 Task: Set the Company name to "Equals" while find invoice.
Action: Mouse moved to (162, 22)
Screenshot: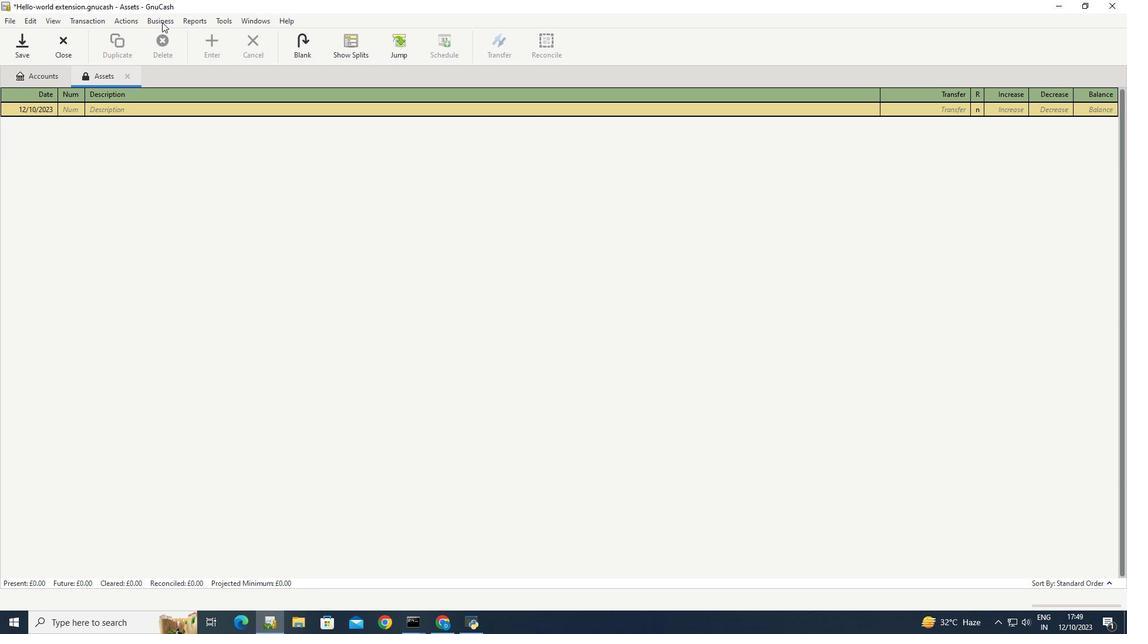 
Action: Mouse pressed left at (162, 22)
Screenshot: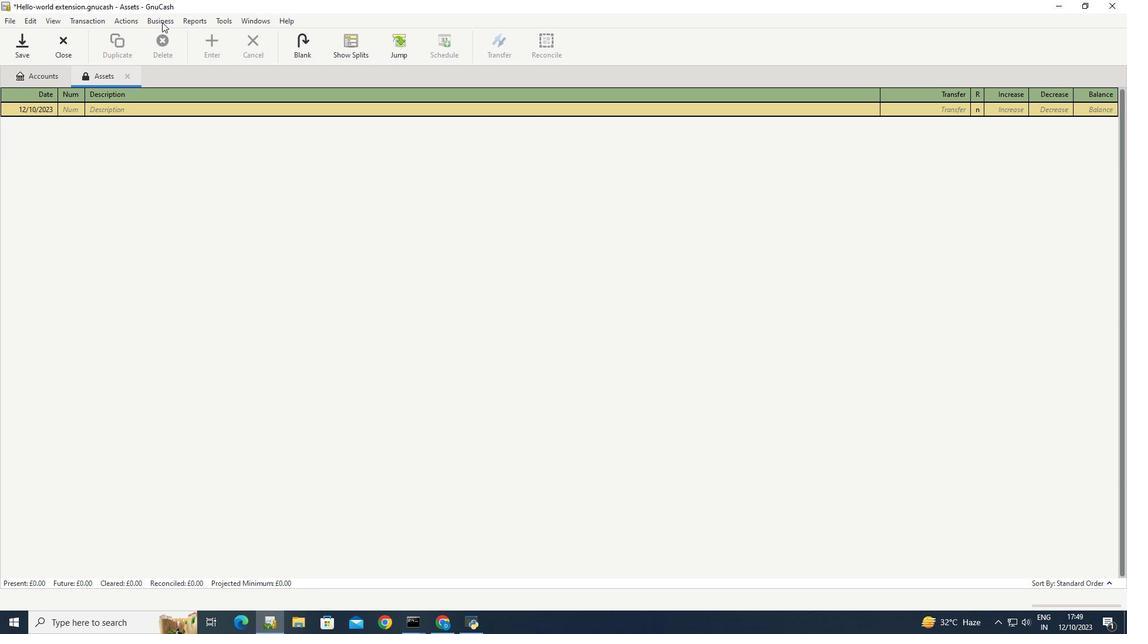 
Action: Mouse moved to (300, 92)
Screenshot: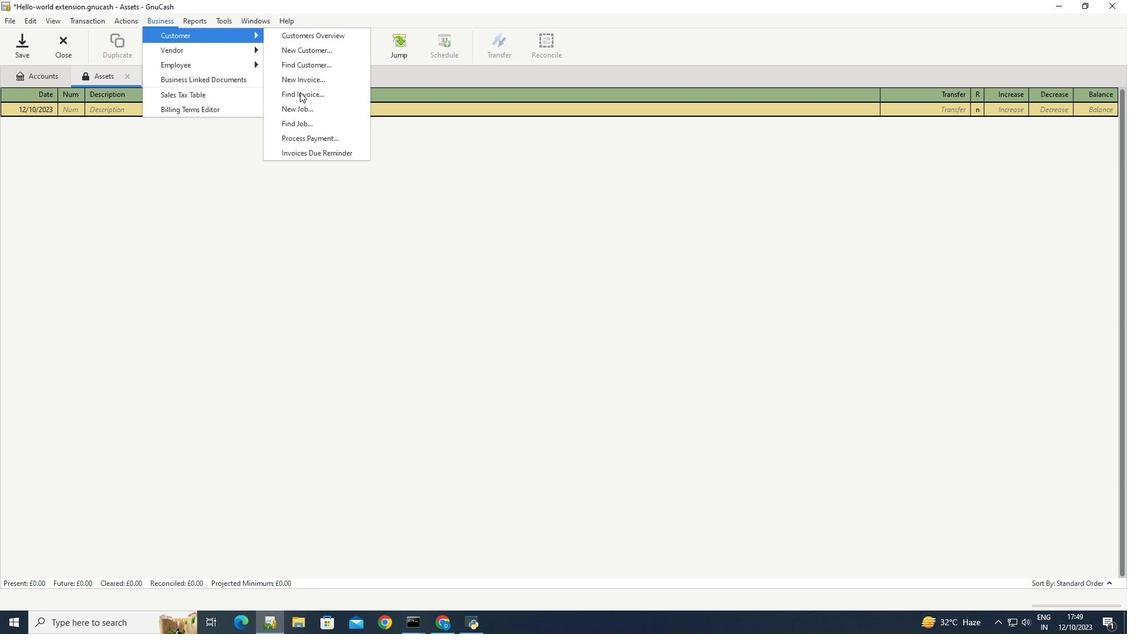 
Action: Mouse pressed left at (300, 92)
Screenshot: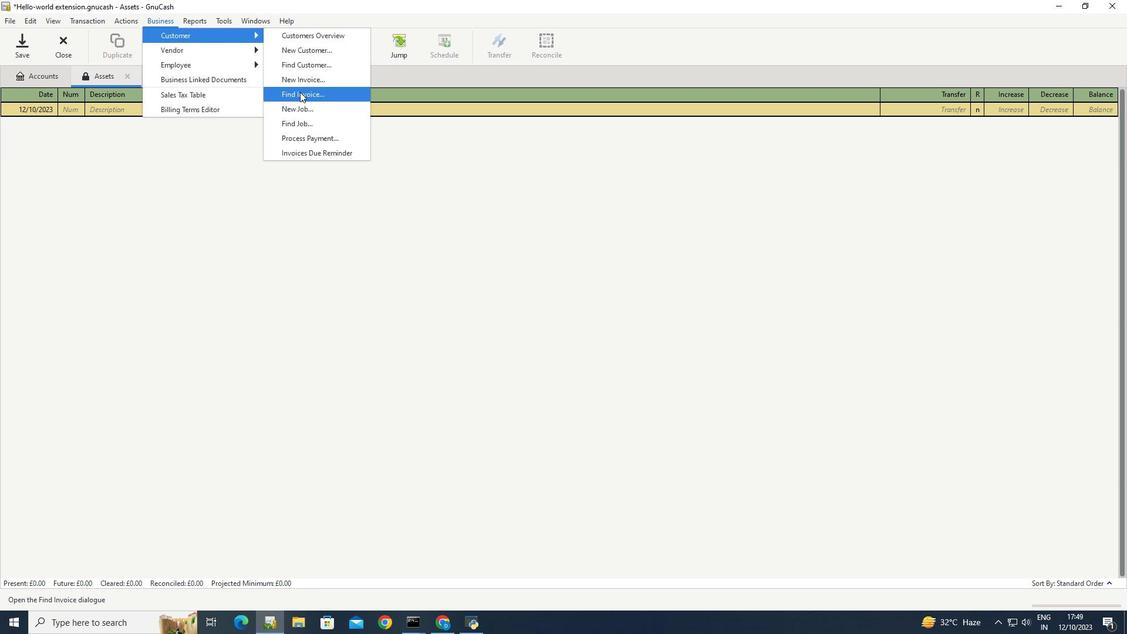 
Action: Mouse moved to (436, 274)
Screenshot: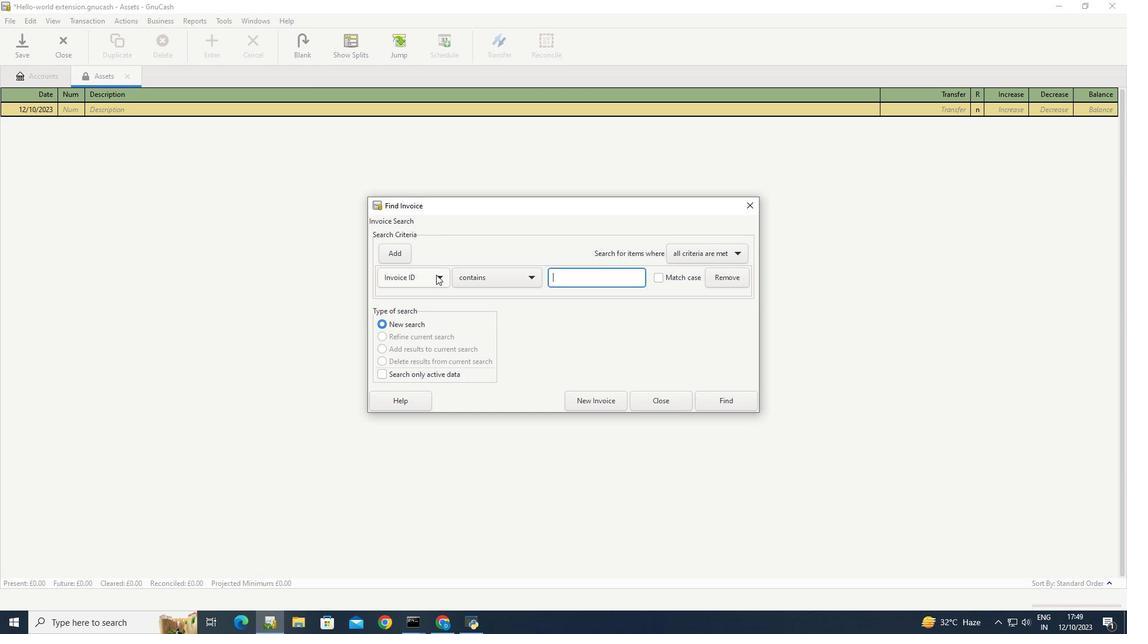 
Action: Mouse pressed left at (436, 274)
Screenshot: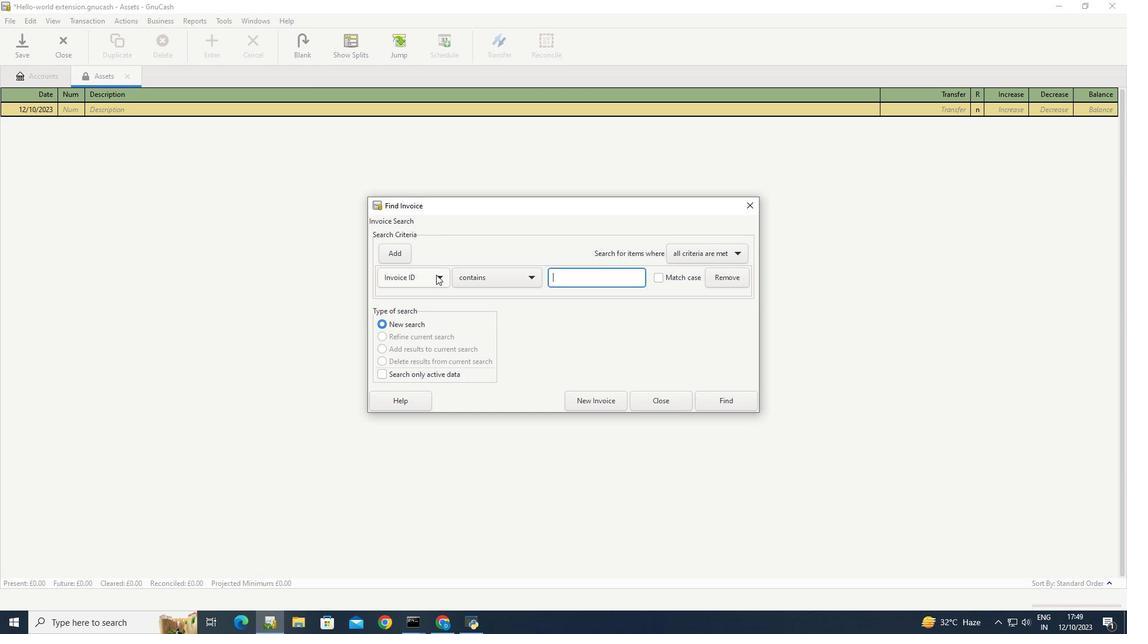 
Action: Mouse moved to (412, 298)
Screenshot: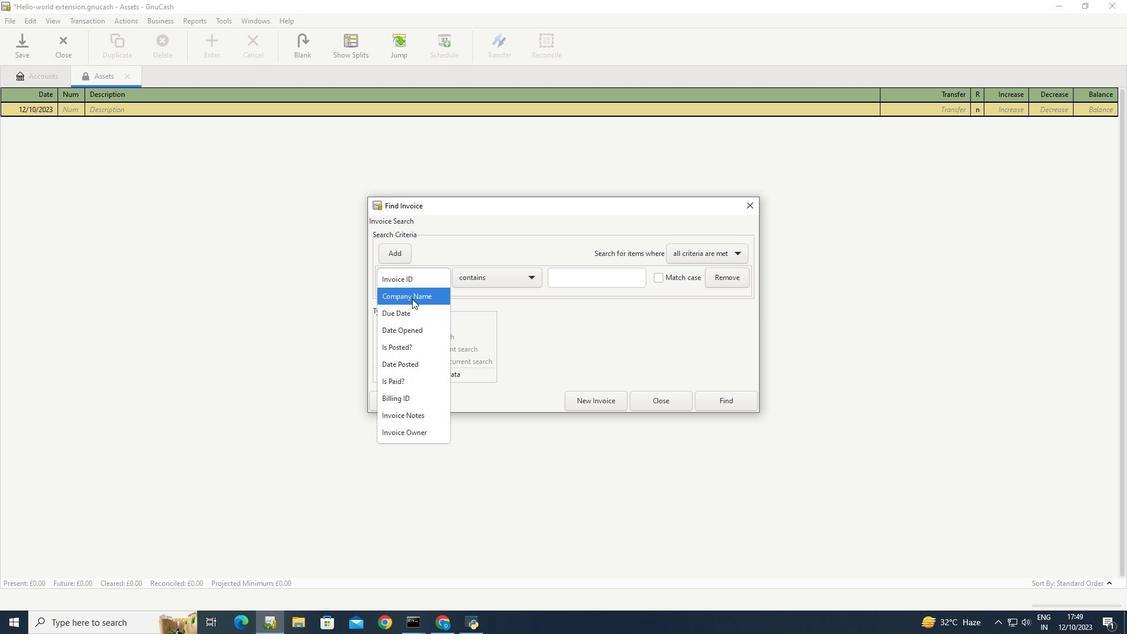 
Action: Mouse pressed left at (412, 298)
Screenshot: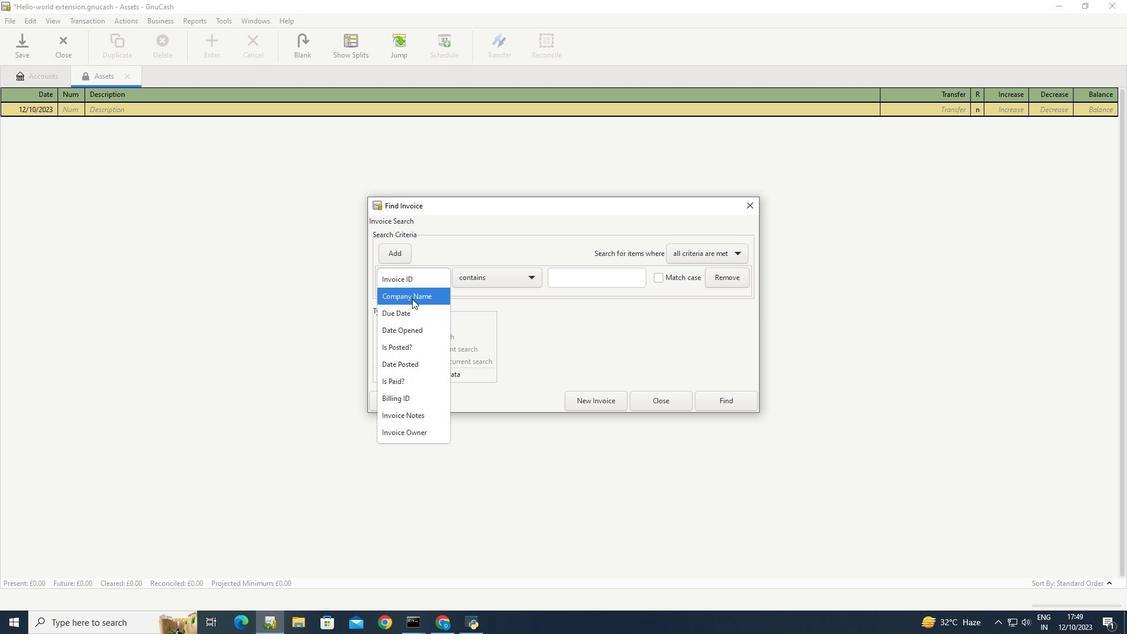 
Action: Mouse moved to (530, 276)
Screenshot: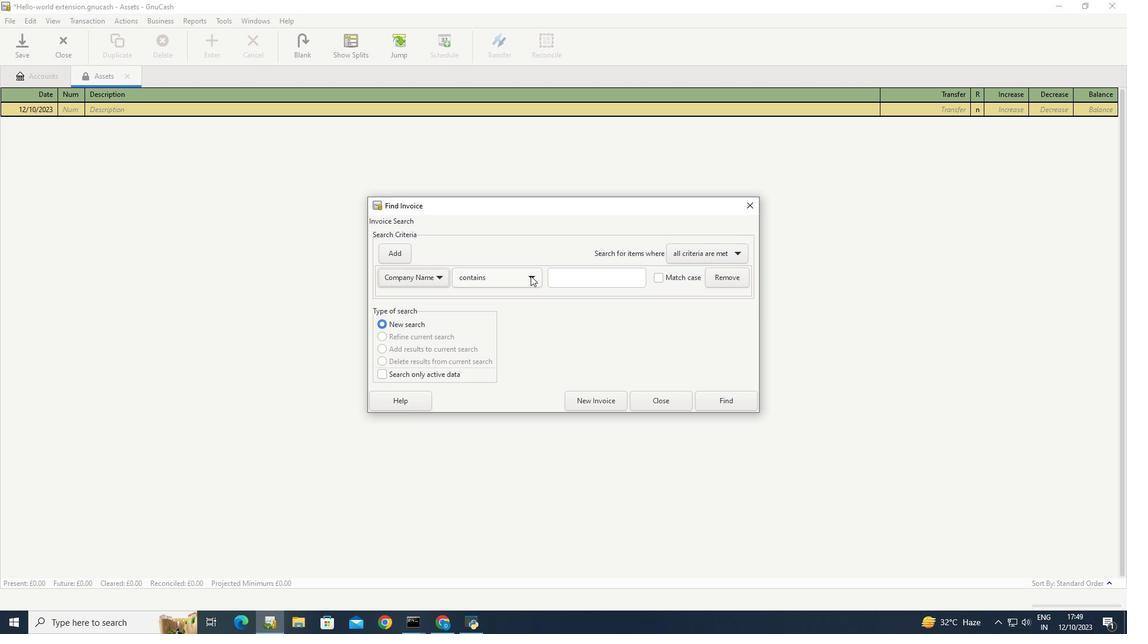 
Action: Mouse pressed left at (530, 276)
Screenshot: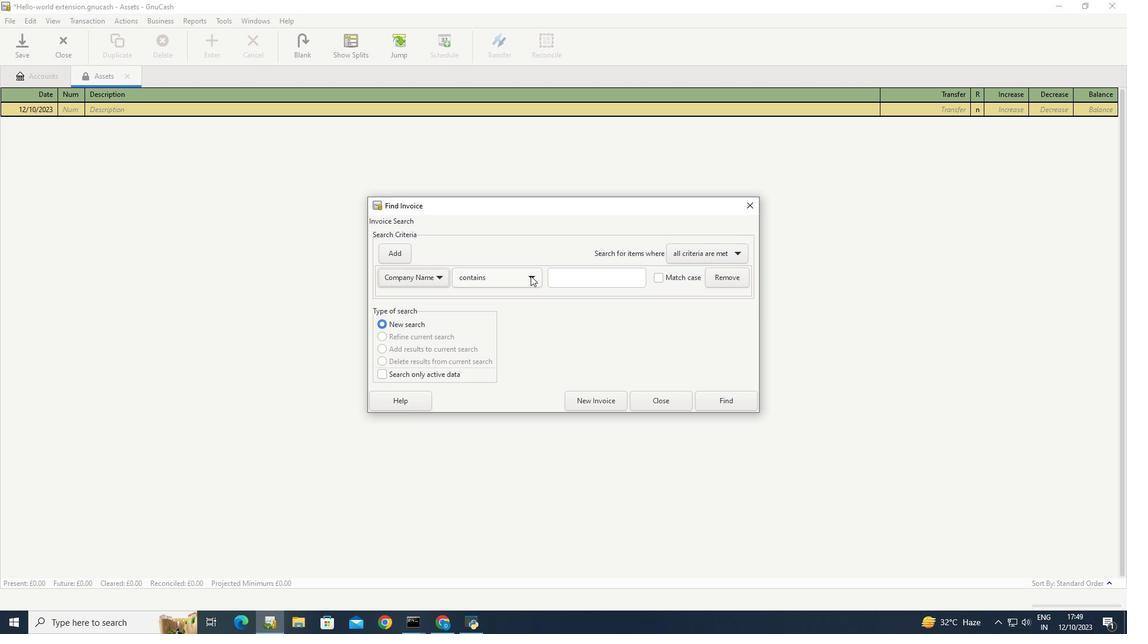 
Action: Mouse moved to (474, 299)
Screenshot: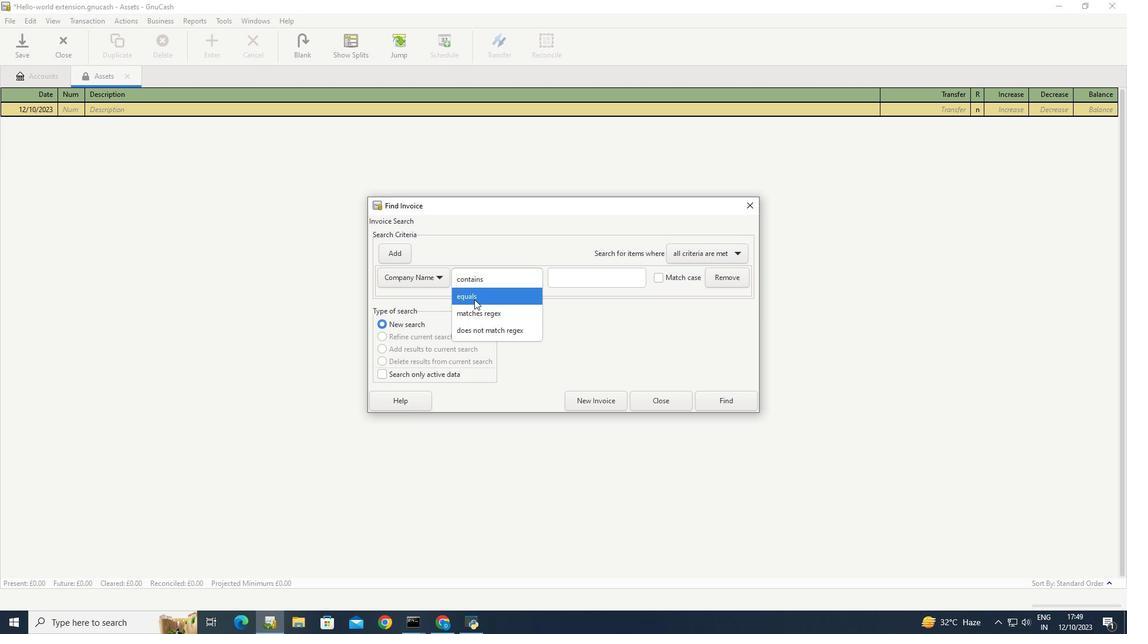 
Action: Mouse pressed left at (474, 299)
Screenshot: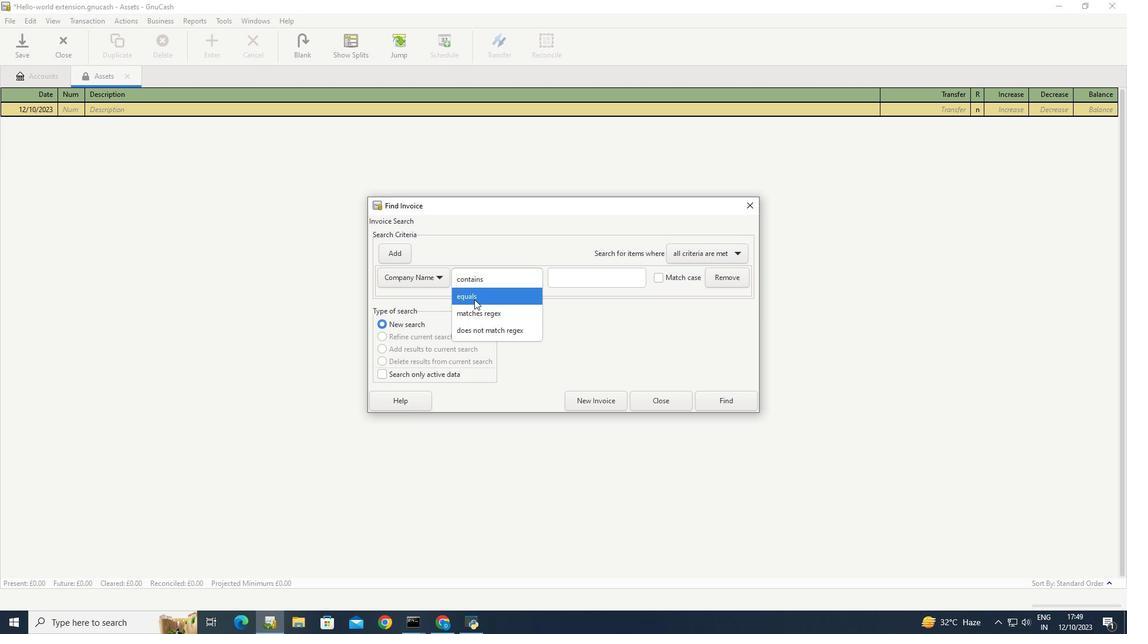 
Action: Mouse moved to (544, 319)
Screenshot: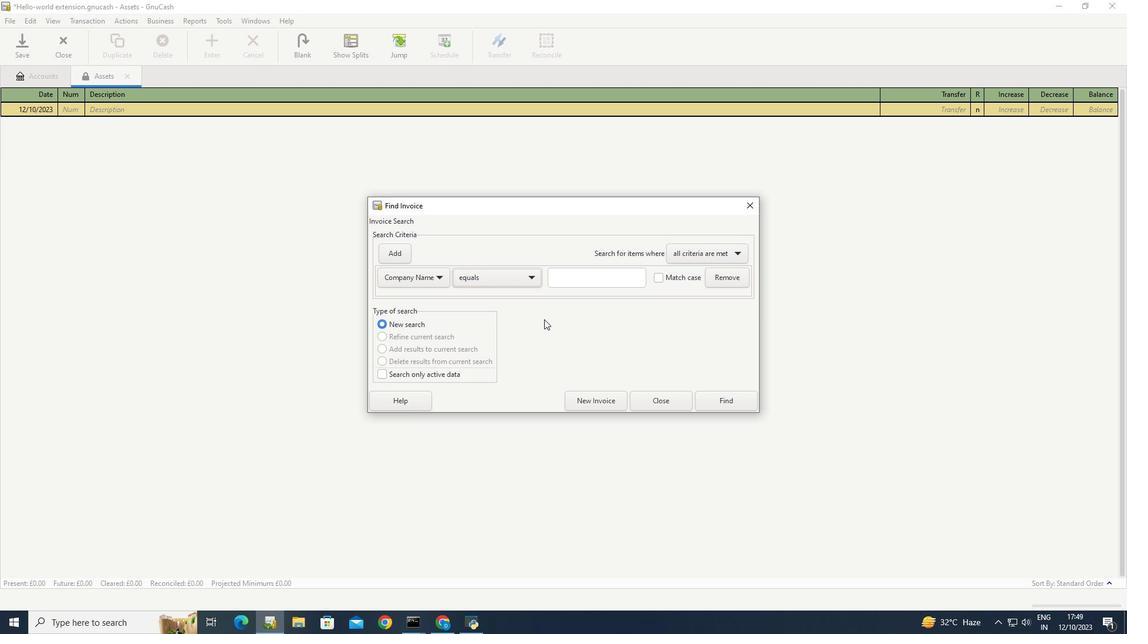 
Action: Mouse pressed left at (544, 319)
Screenshot: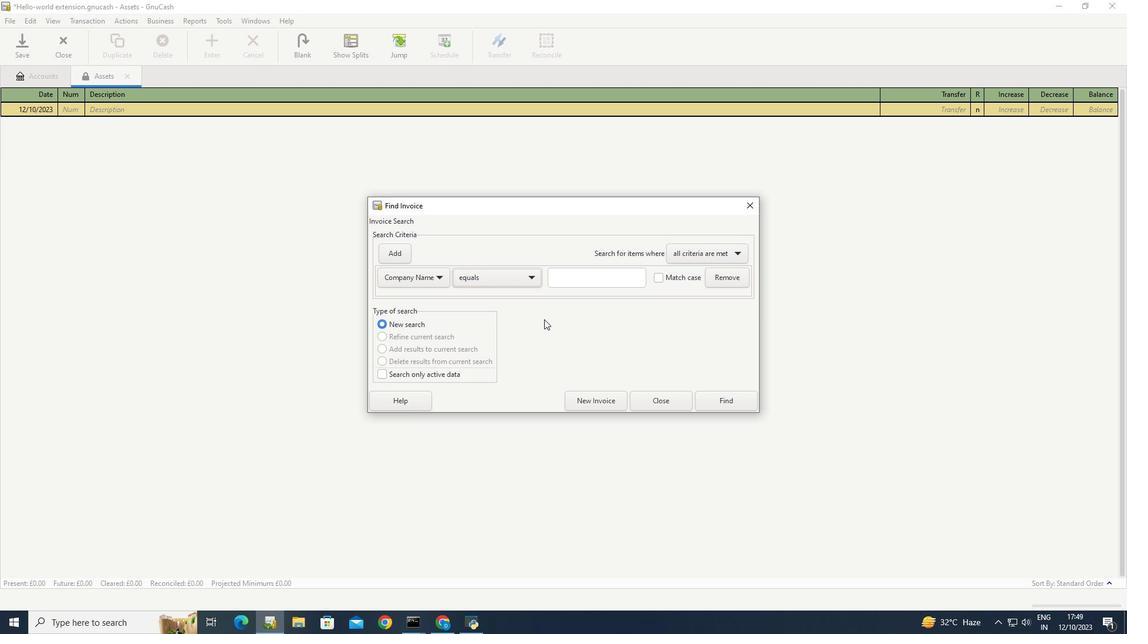 
